 Task: Add Attachment from "Attach a link" to Card Card0052 in Board Board0043 in Workspace Development in Trello
Action: Mouse moved to (611, 27)
Screenshot: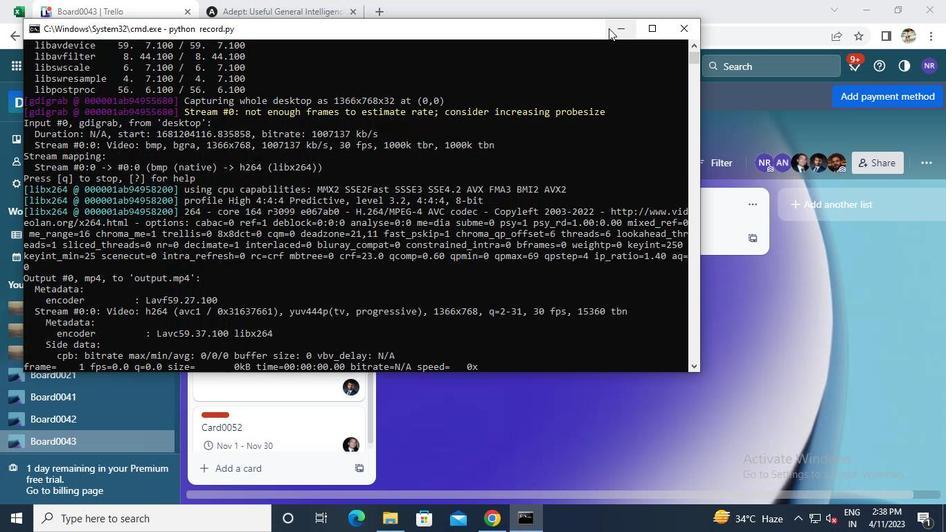
Action: Mouse pressed left at (611, 27)
Screenshot: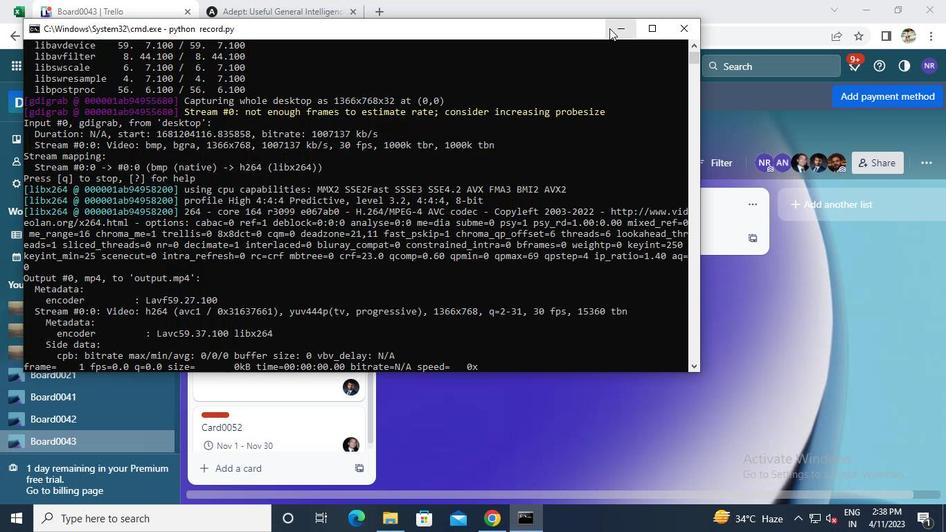 
Action: Mouse moved to (286, 412)
Screenshot: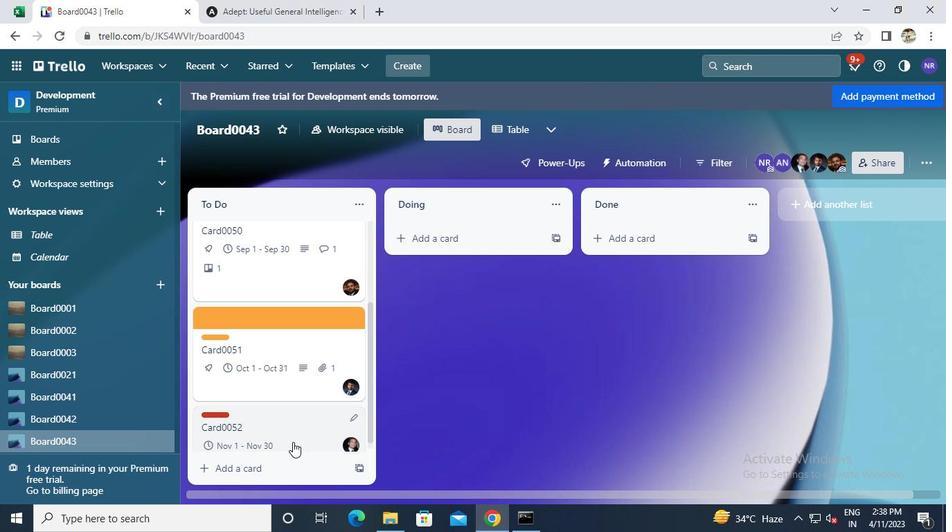 
Action: Mouse pressed left at (286, 412)
Screenshot: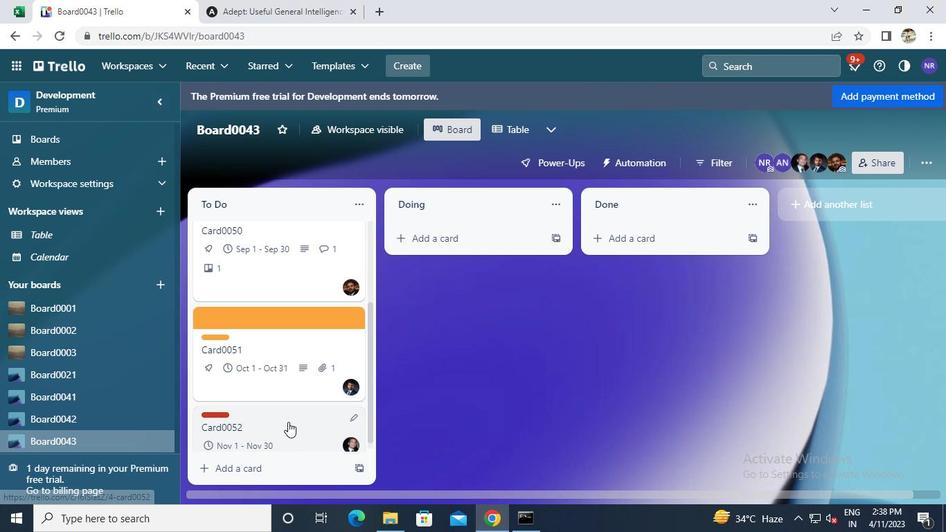 
Action: Mouse moved to (651, 331)
Screenshot: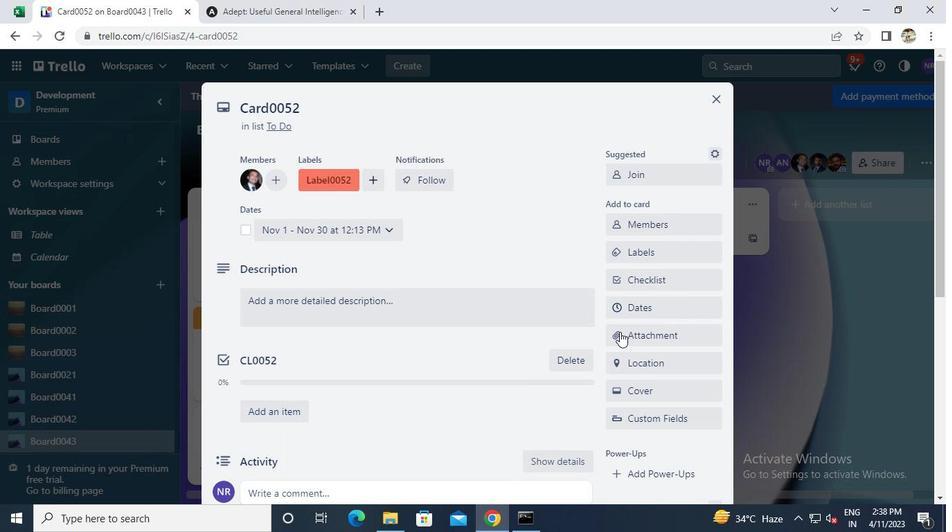
Action: Mouse pressed left at (651, 331)
Screenshot: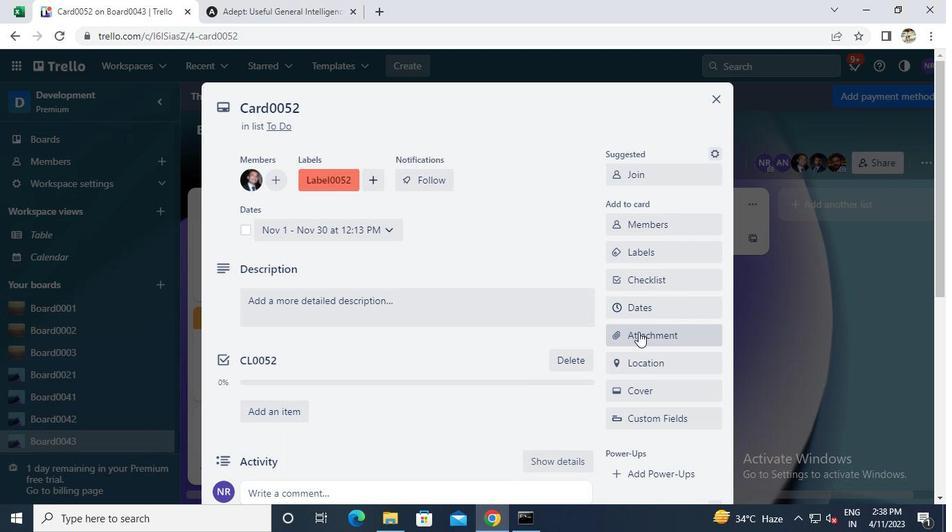 
Action: Mouse moved to (313, 2)
Screenshot: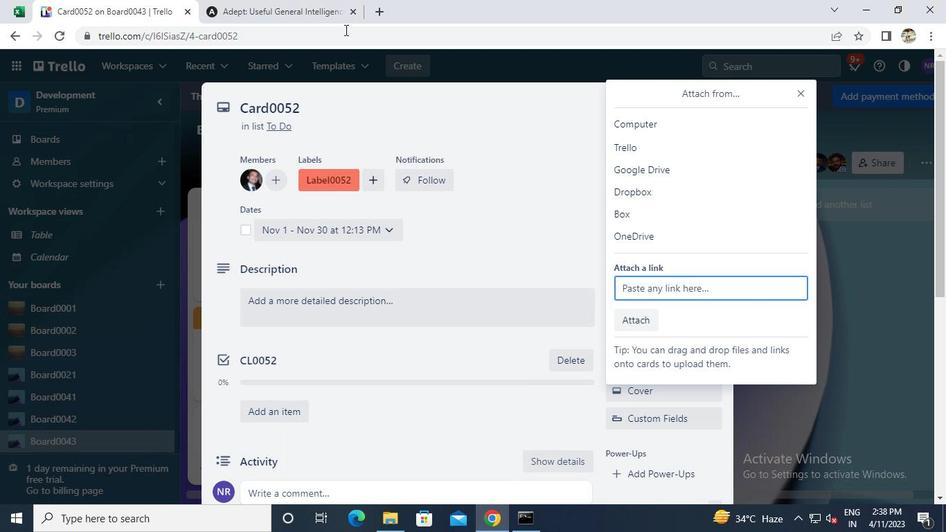 
Action: Mouse pressed left at (313, 2)
Screenshot: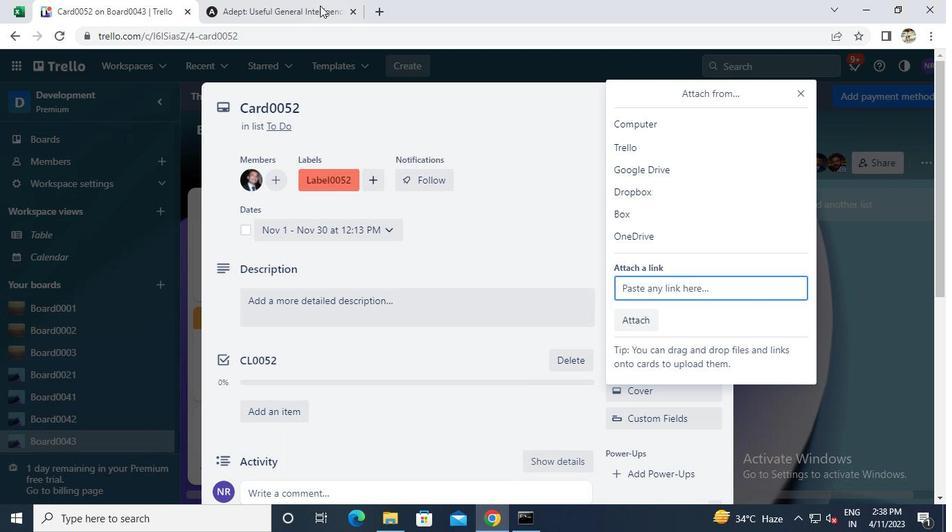 
Action: Mouse moved to (313, 27)
Screenshot: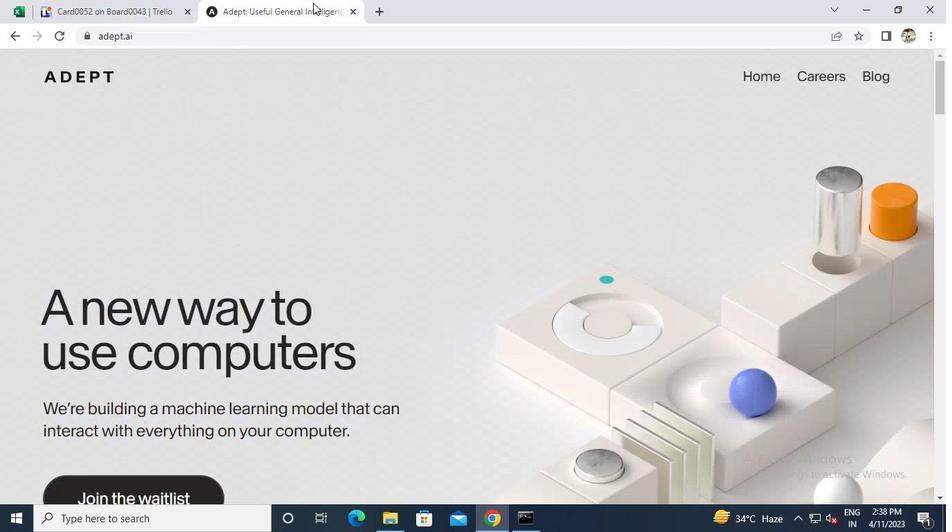 
Action: Mouse pressed left at (313, 27)
Screenshot: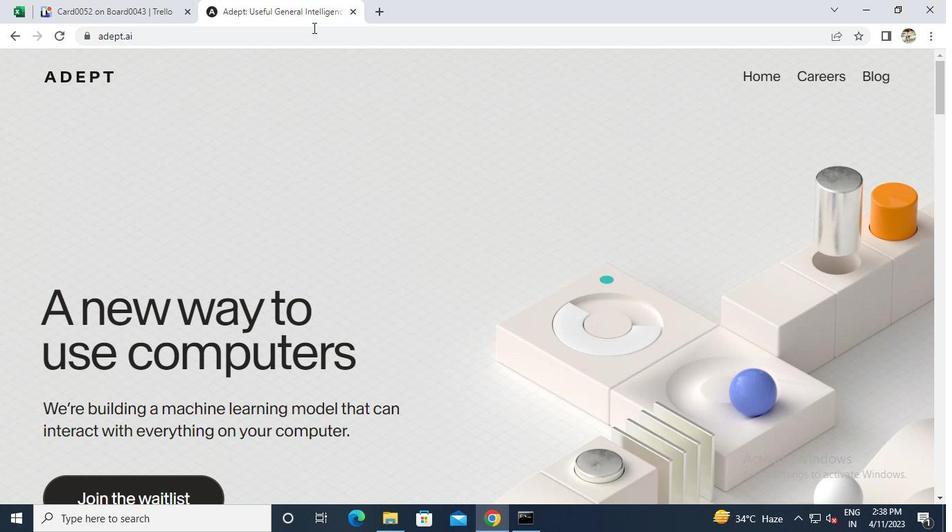 
Action: Mouse moved to (313, 29)
Screenshot: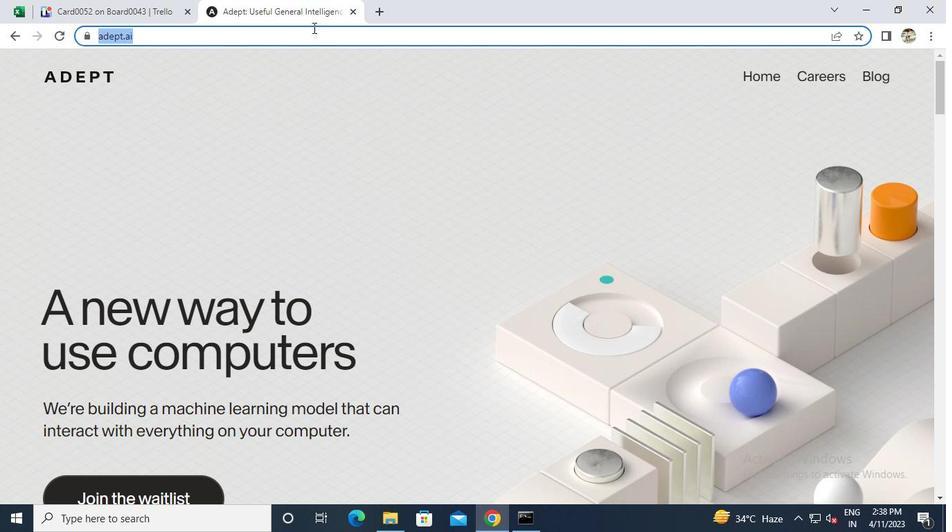 
Action: Keyboard Key.ctrl_l
Screenshot: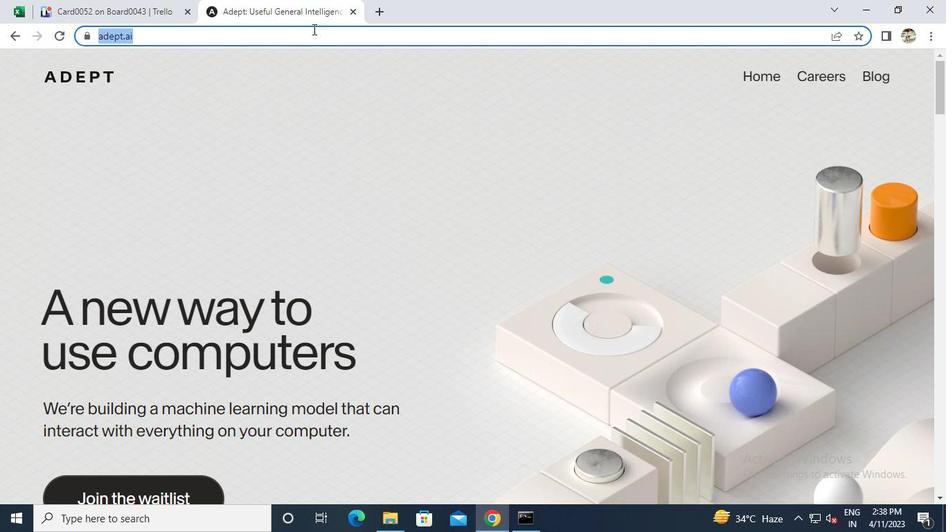 
Action: Keyboard \x03
Screenshot: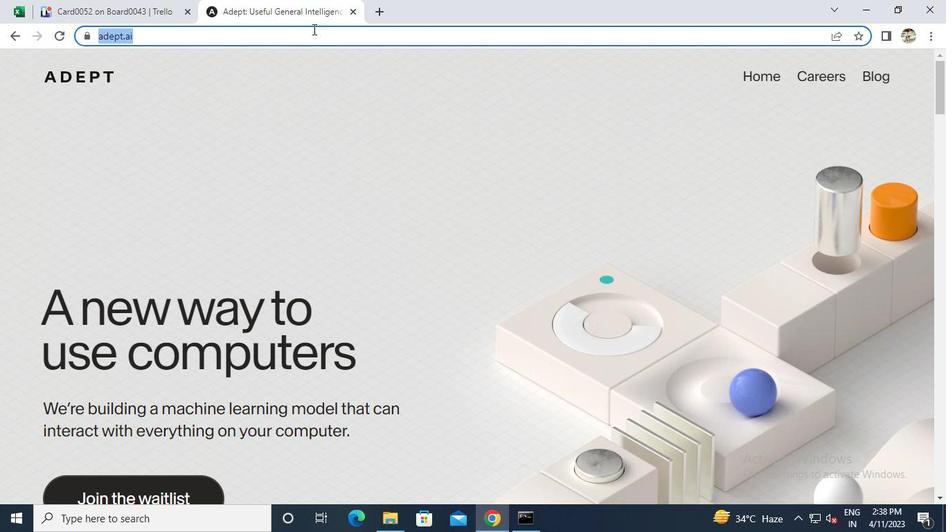 
Action: Mouse moved to (142, 10)
Screenshot: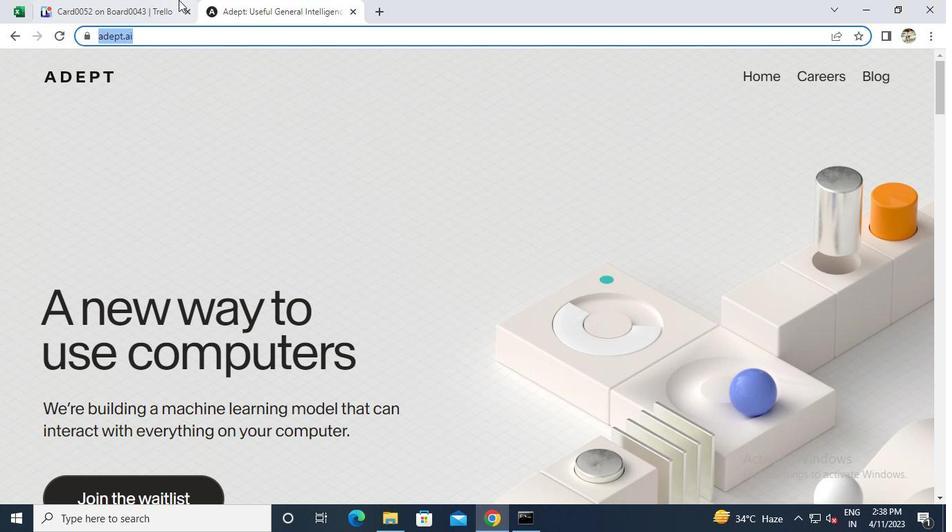 
Action: Mouse pressed left at (142, 10)
Screenshot: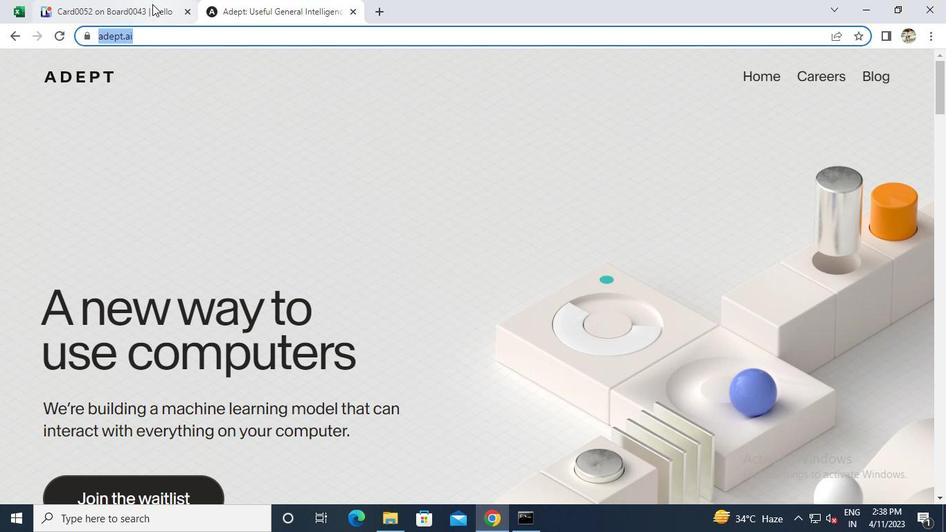 
Action: Mouse moved to (629, 281)
Screenshot: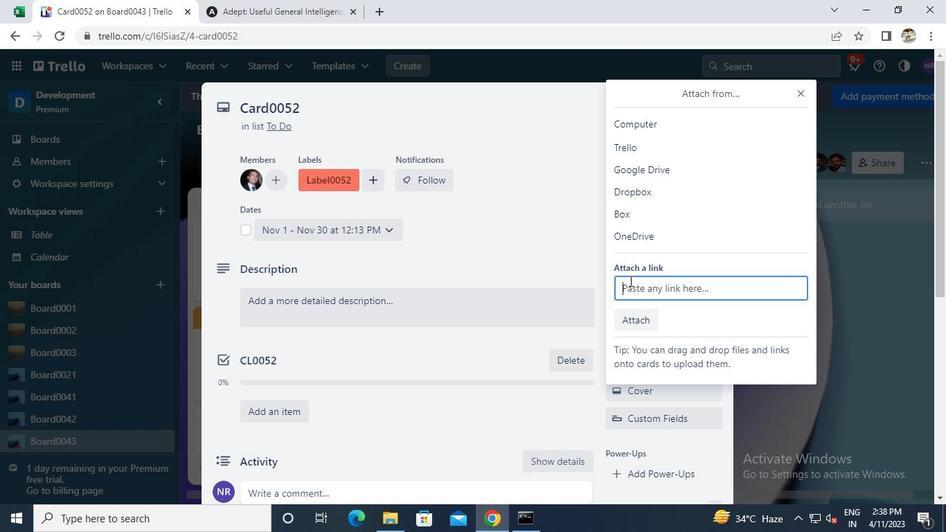 
Action: Keyboard Key.ctrl_l
Screenshot: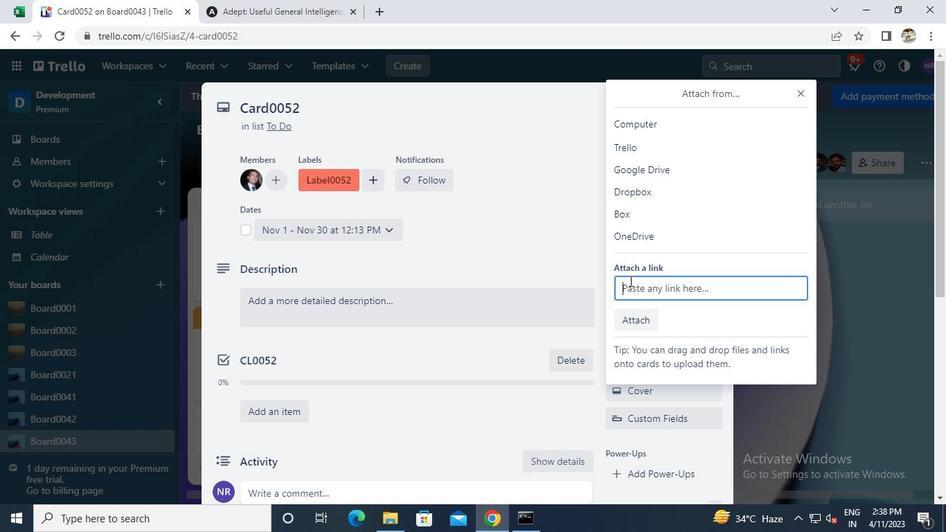 
Action: Mouse moved to (630, 281)
Screenshot: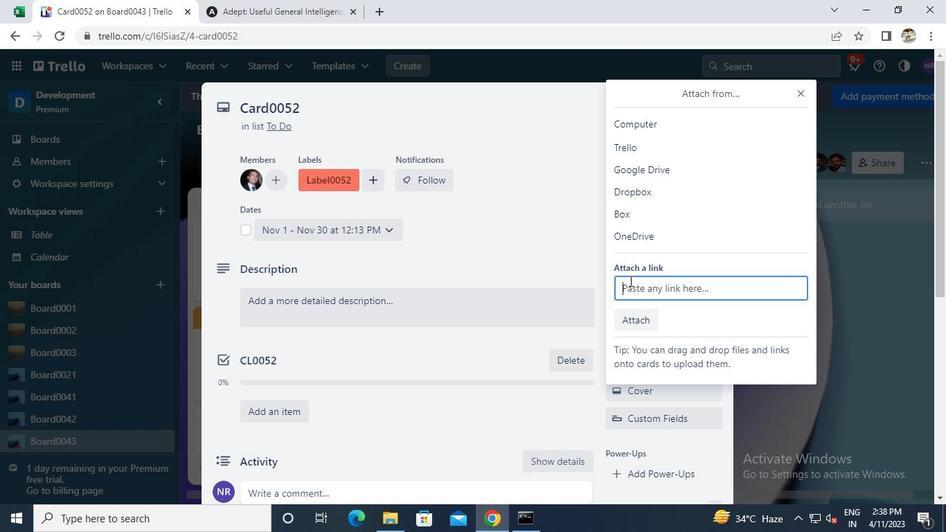 
Action: Keyboard \x16
Screenshot: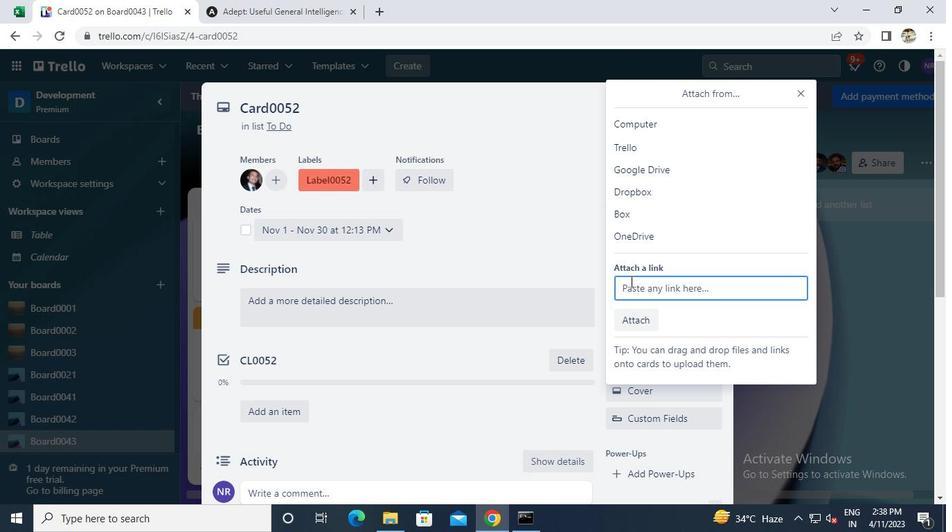 
Action: Mouse moved to (639, 349)
Screenshot: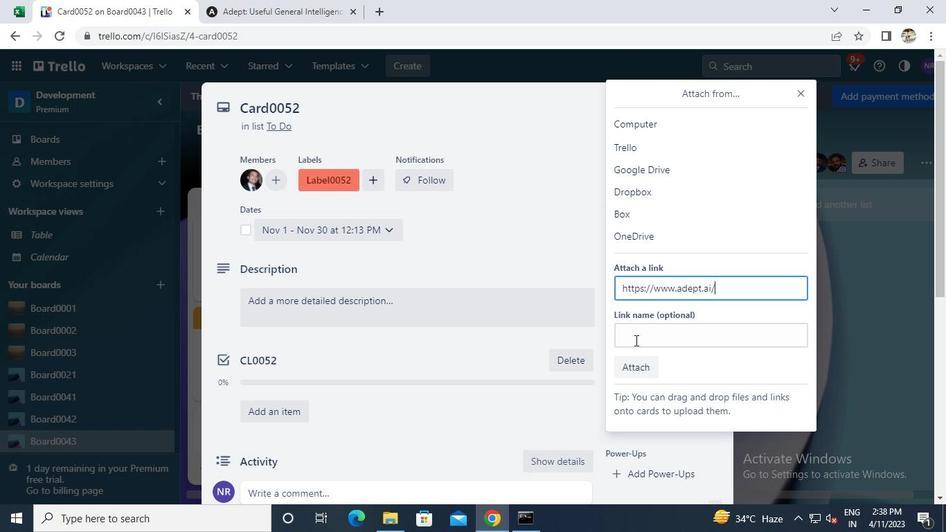 
Action: Mouse pressed left at (639, 349)
Screenshot: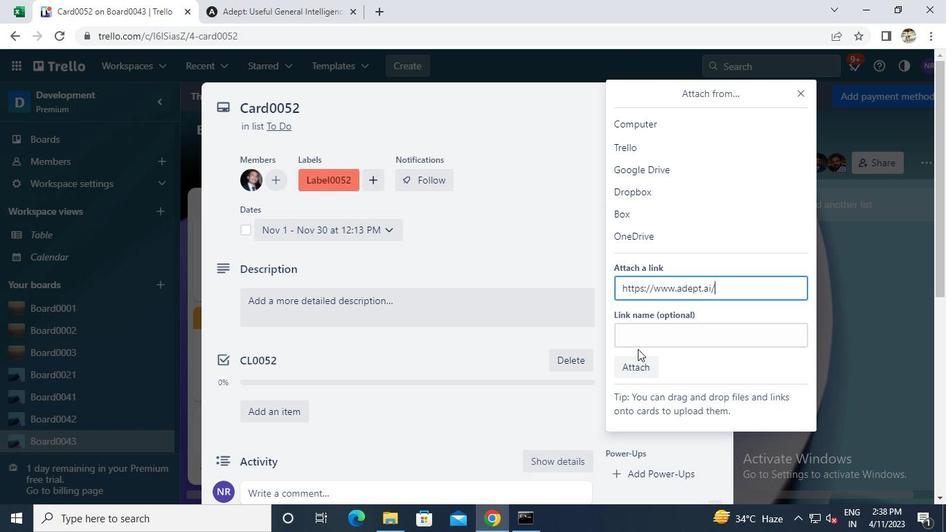
Action: Mouse moved to (639, 343)
Screenshot: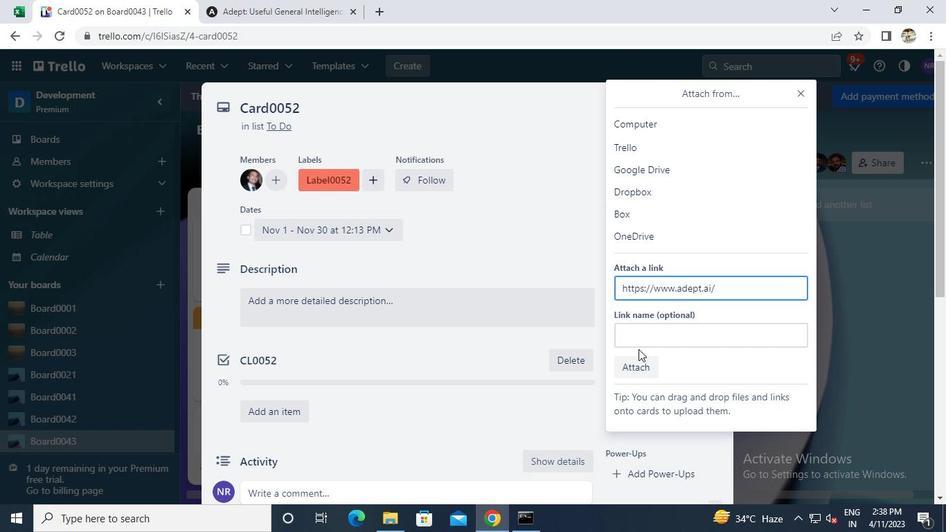 
Action: Mouse pressed left at (639, 343)
Screenshot: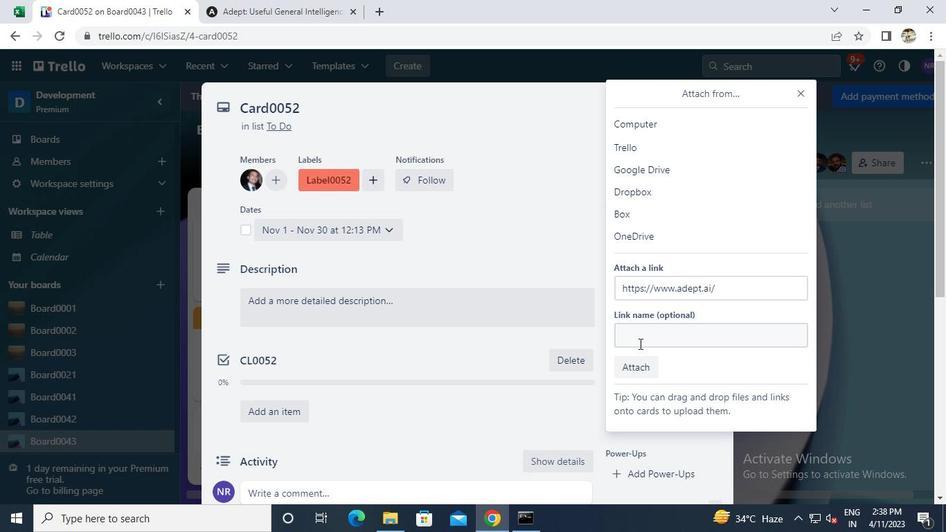 
Action: Mouse moved to (639, 343)
Screenshot: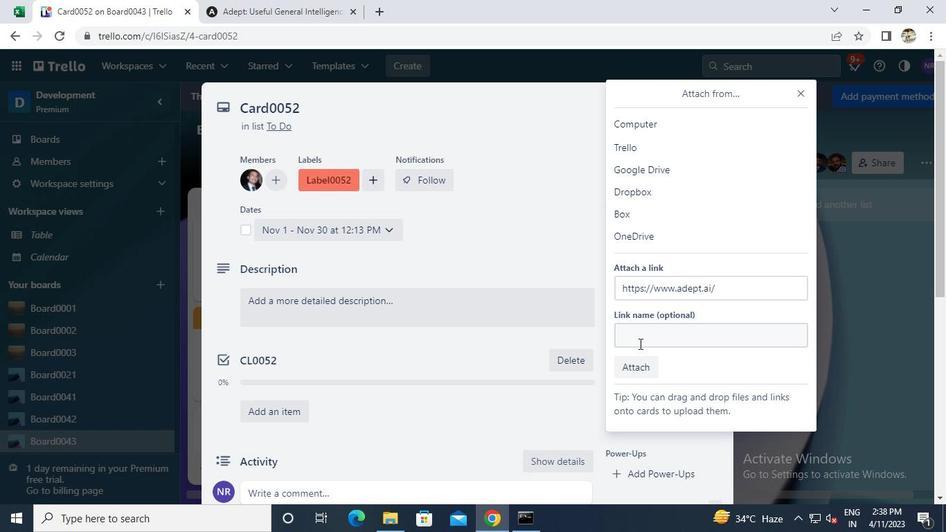 
Action: Keyboard Key.caps_lock
Screenshot: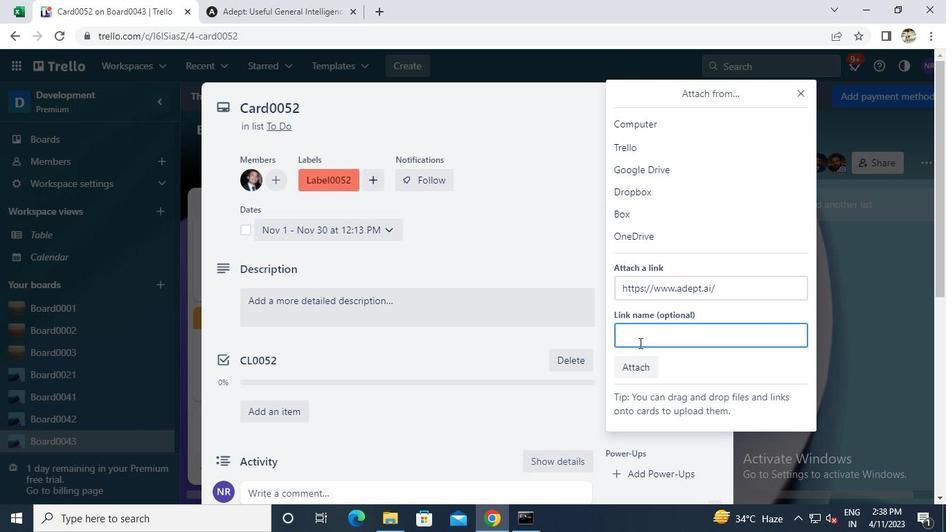 
Action: Keyboard a
Screenshot: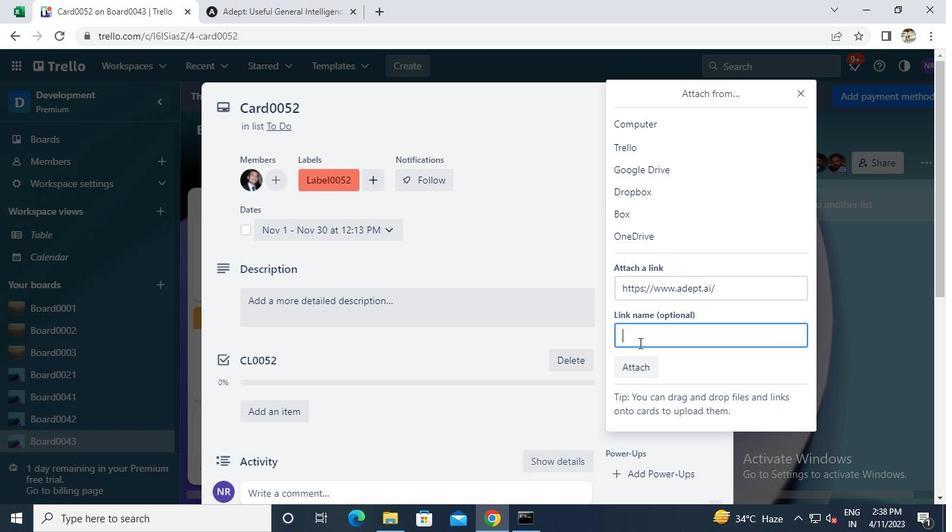 
Action: Keyboard Key.caps_lock
Screenshot: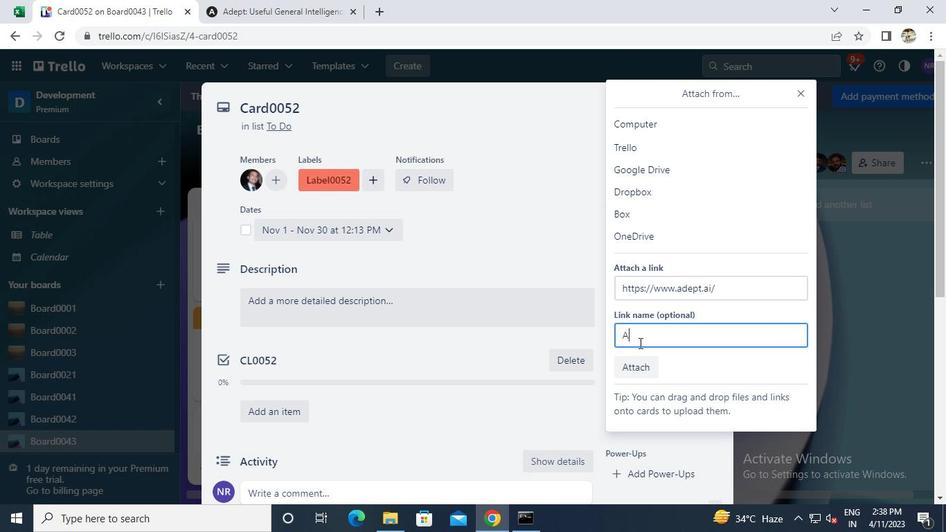 
Action: Keyboard d
Screenshot: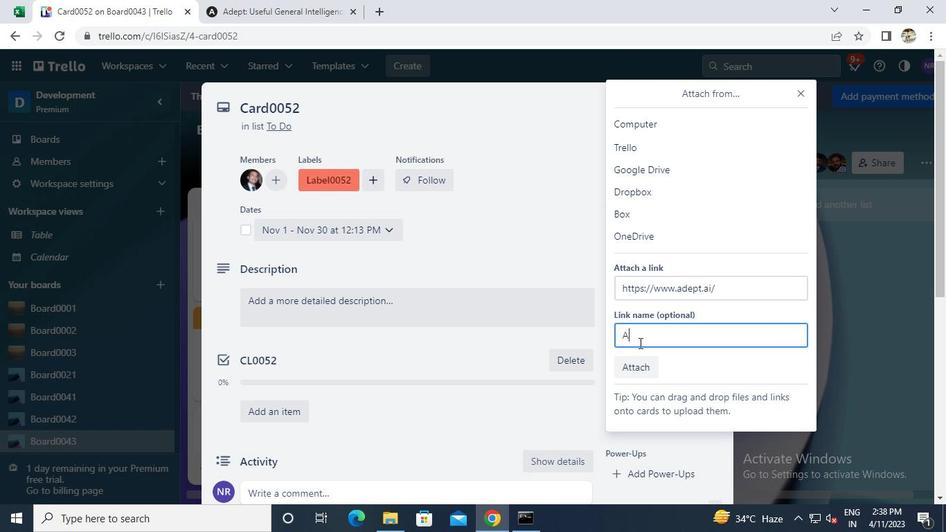 
Action: Keyboard e
Screenshot: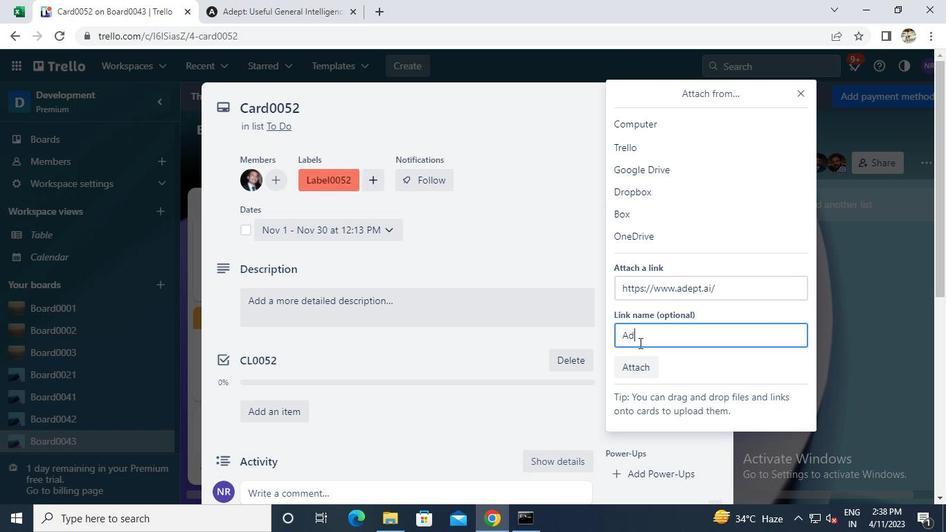 
Action: Keyboard p
Screenshot: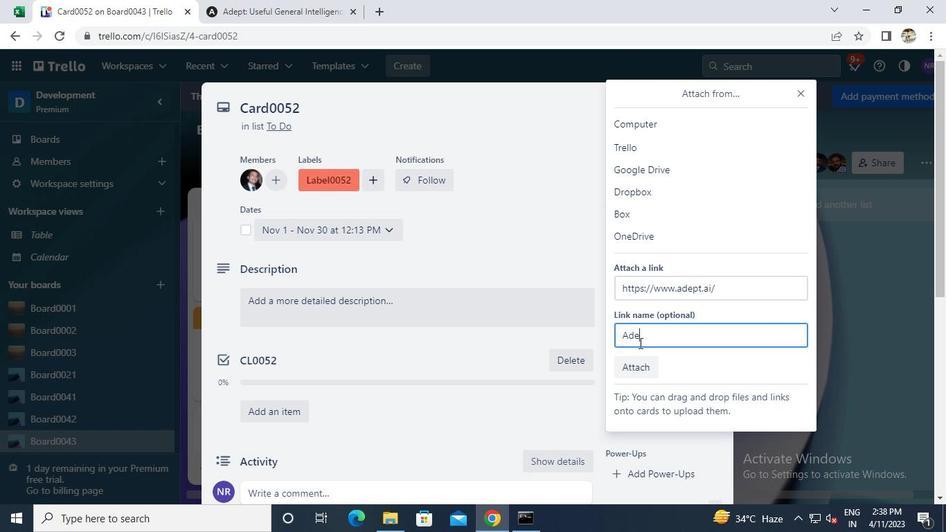 
Action: Keyboard t
Screenshot: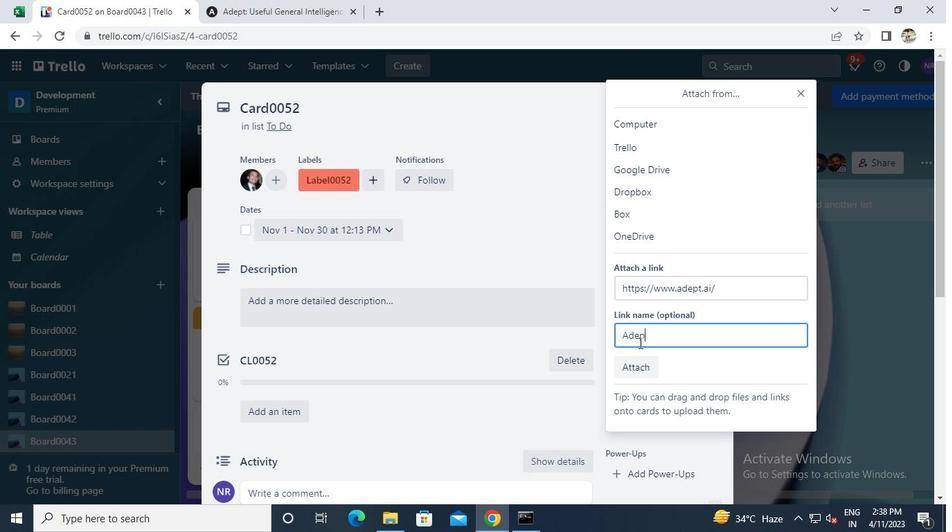 
Action: Mouse moved to (643, 365)
Screenshot: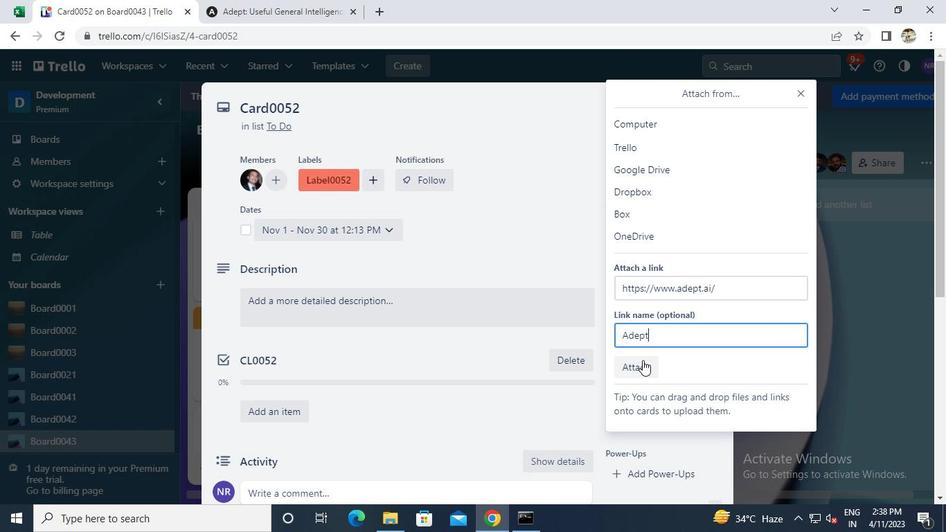 
Action: Mouse pressed left at (643, 365)
Screenshot: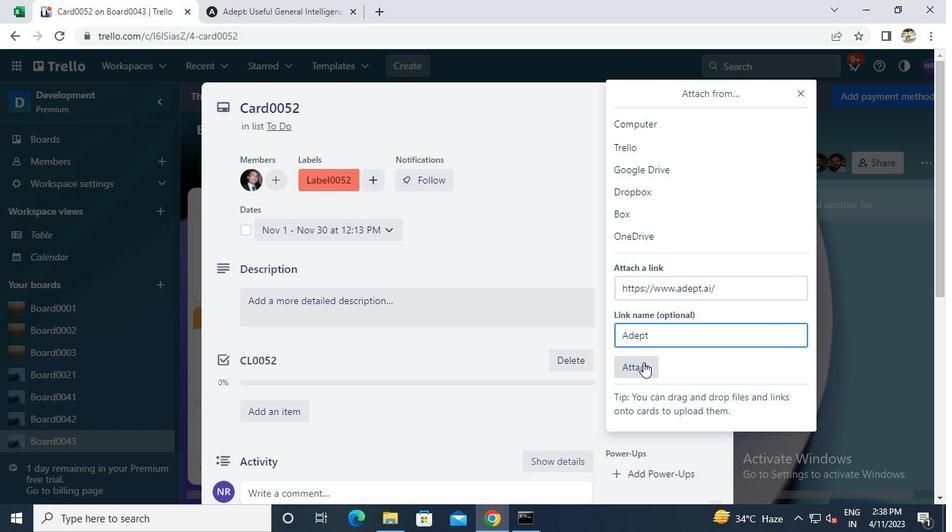 
Action: Mouse moved to (534, 517)
Screenshot: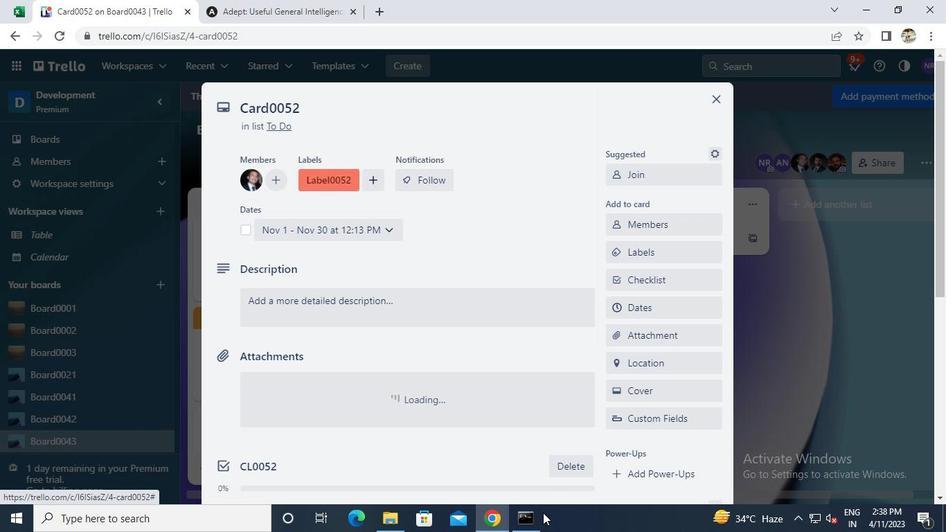 
Action: Mouse pressed left at (534, 517)
Screenshot: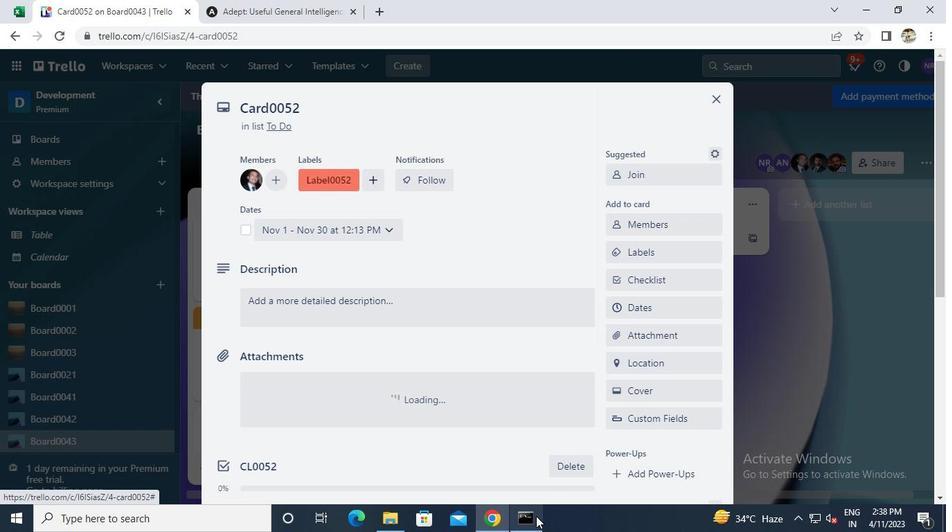 
Action: Mouse moved to (675, 26)
Screenshot: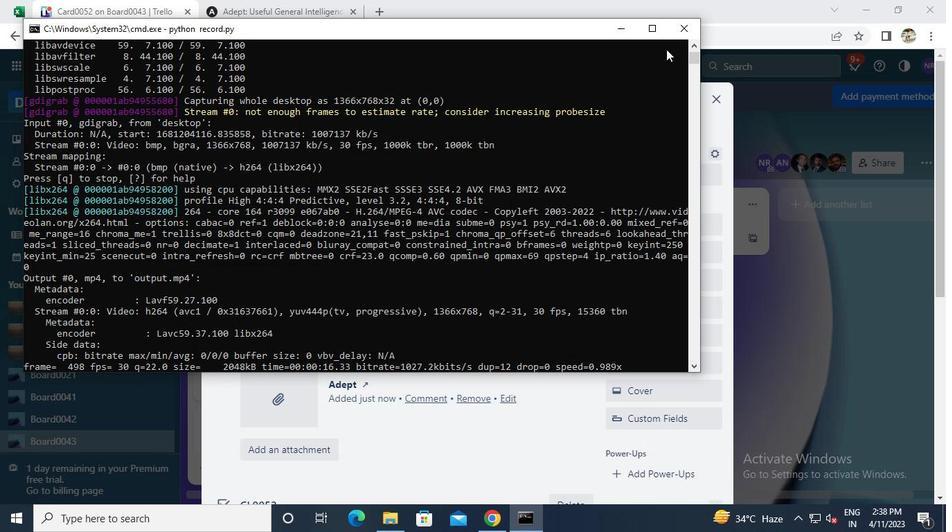 
Action: Mouse pressed left at (675, 26)
Screenshot: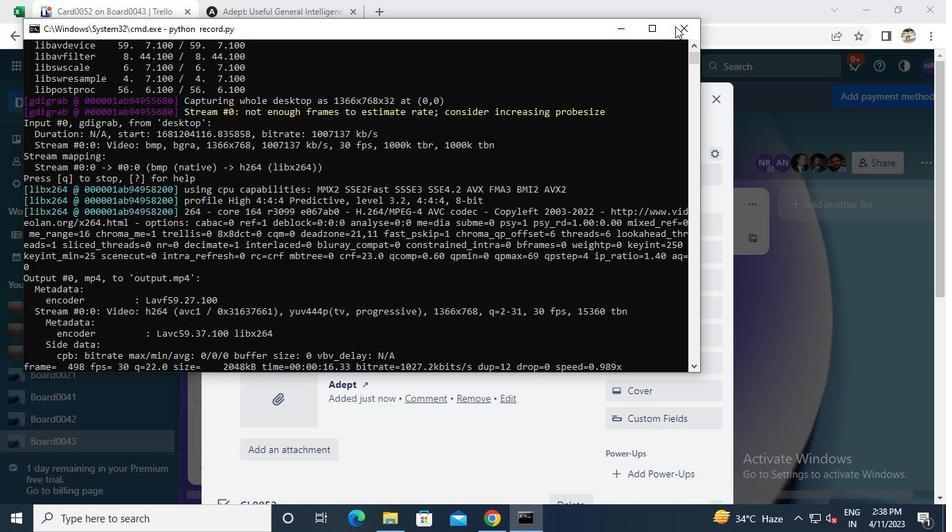 
